Task: Add Sprouts Organic Baby Spinach to the cart.
Action: Mouse moved to (52, 366)
Screenshot: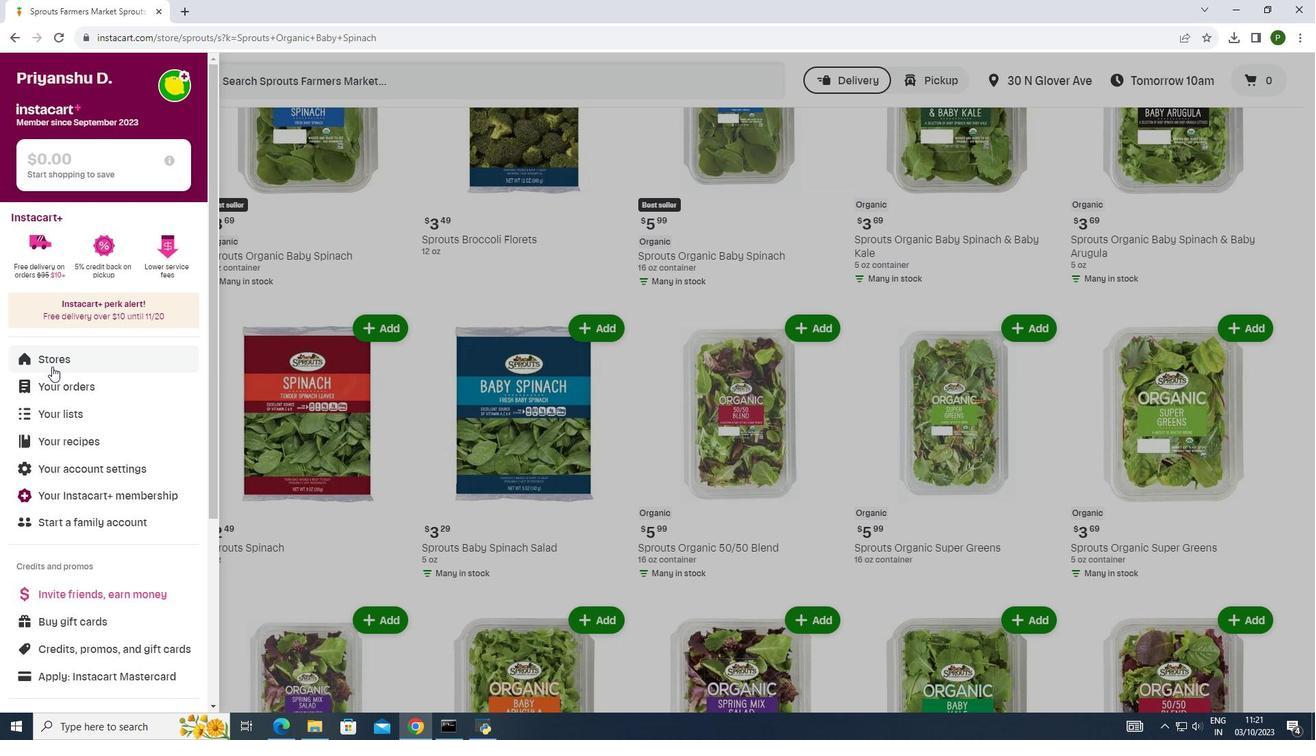 
Action: Mouse pressed left at (52, 366)
Screenshot: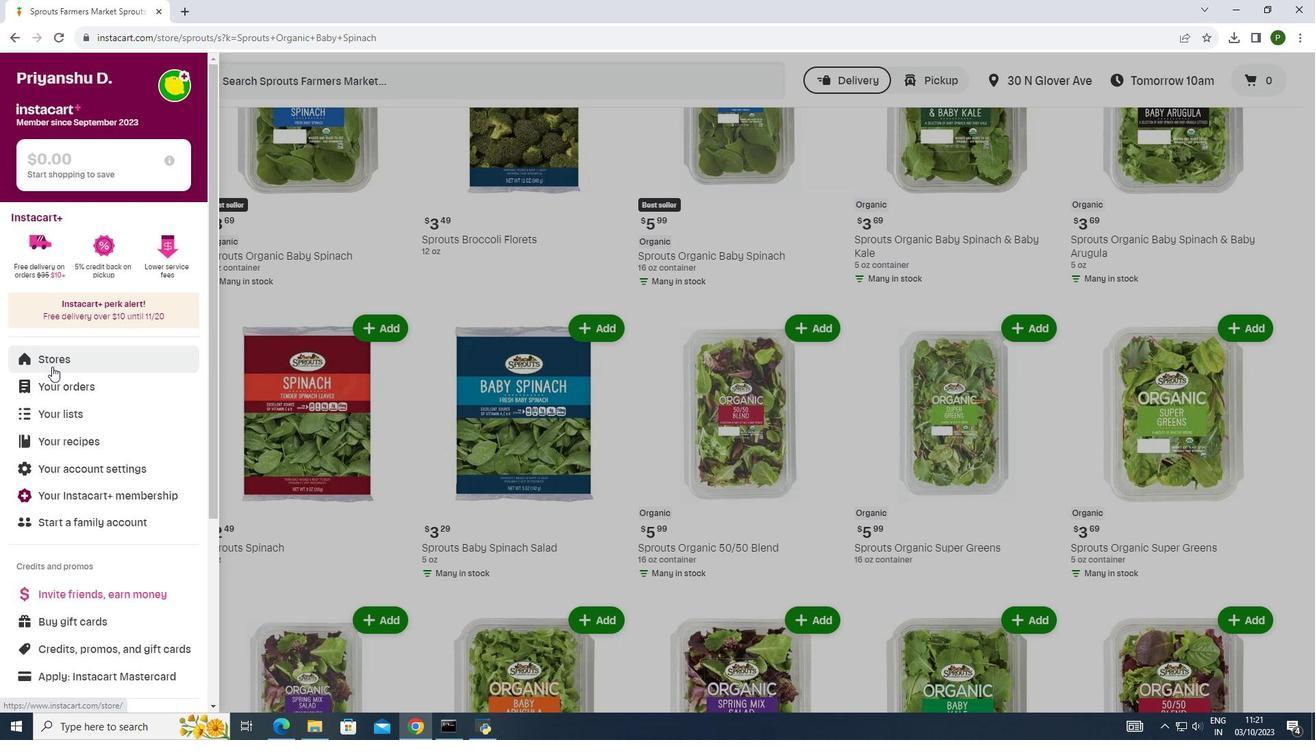 
Action: Mouse moved to (306, 130)
Screenshot: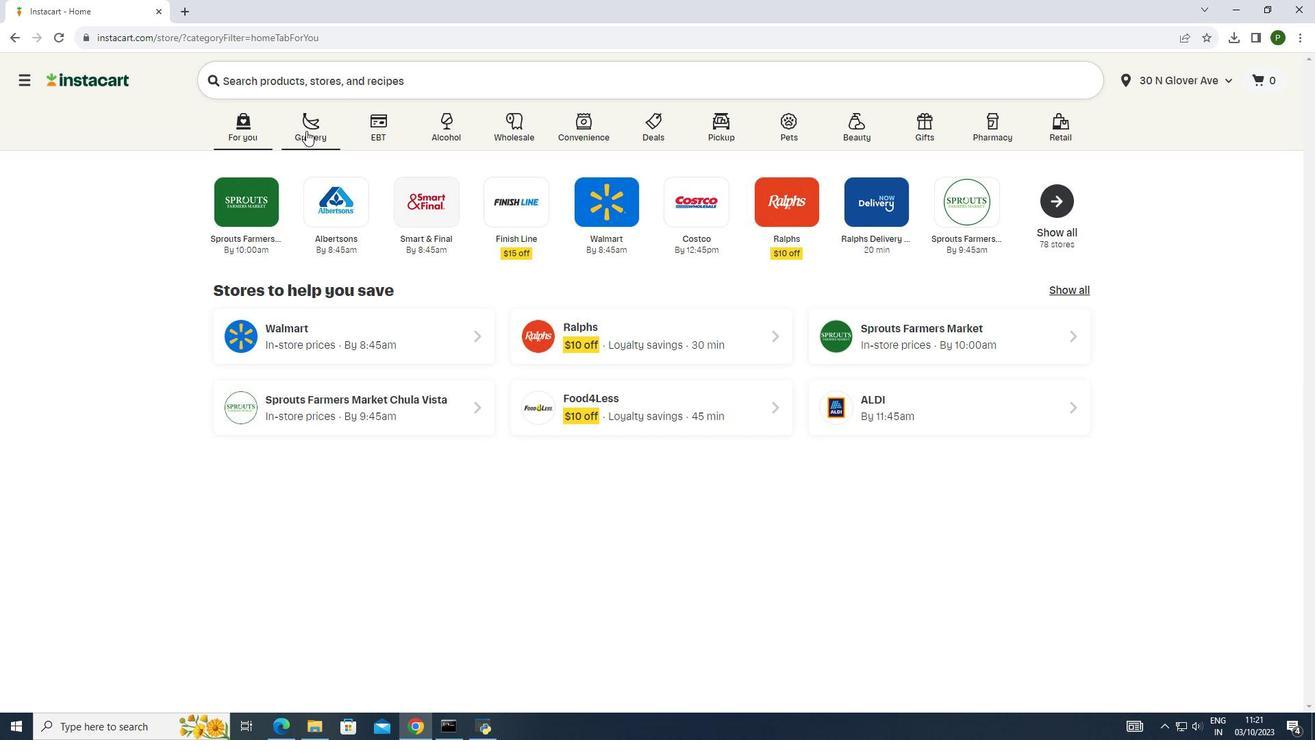 
Action: Mouse pressed left at (306, 130)
Screenshot: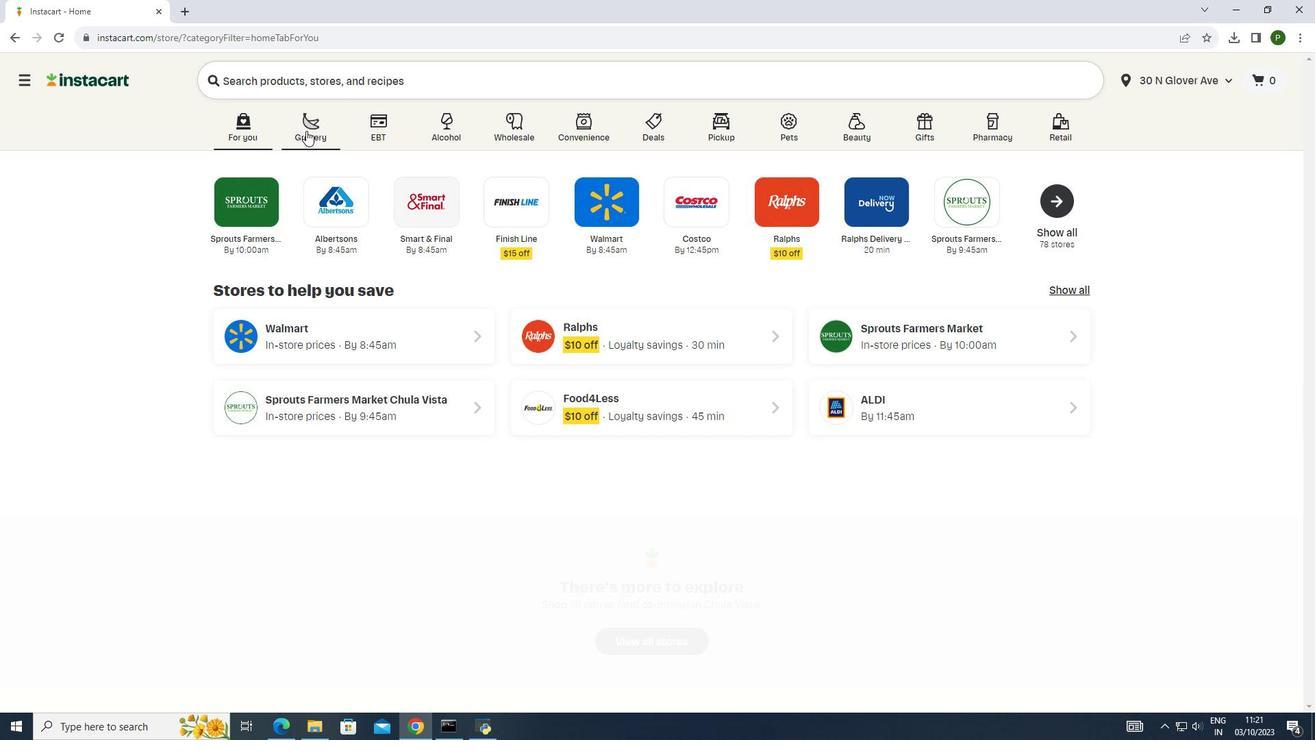 
Action: Mouse moved to (692, 206)
Screenshot: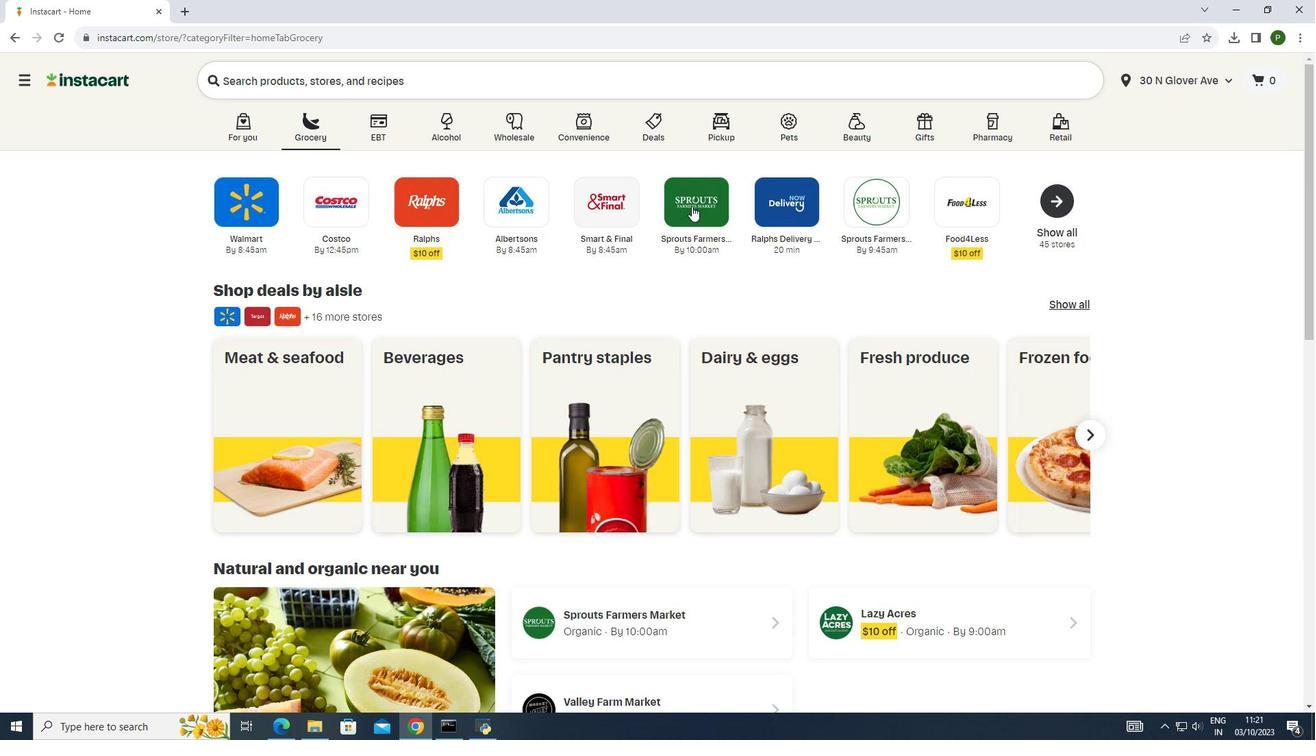 
Action: Mouse pressed left at (692, 206)
Screenshot: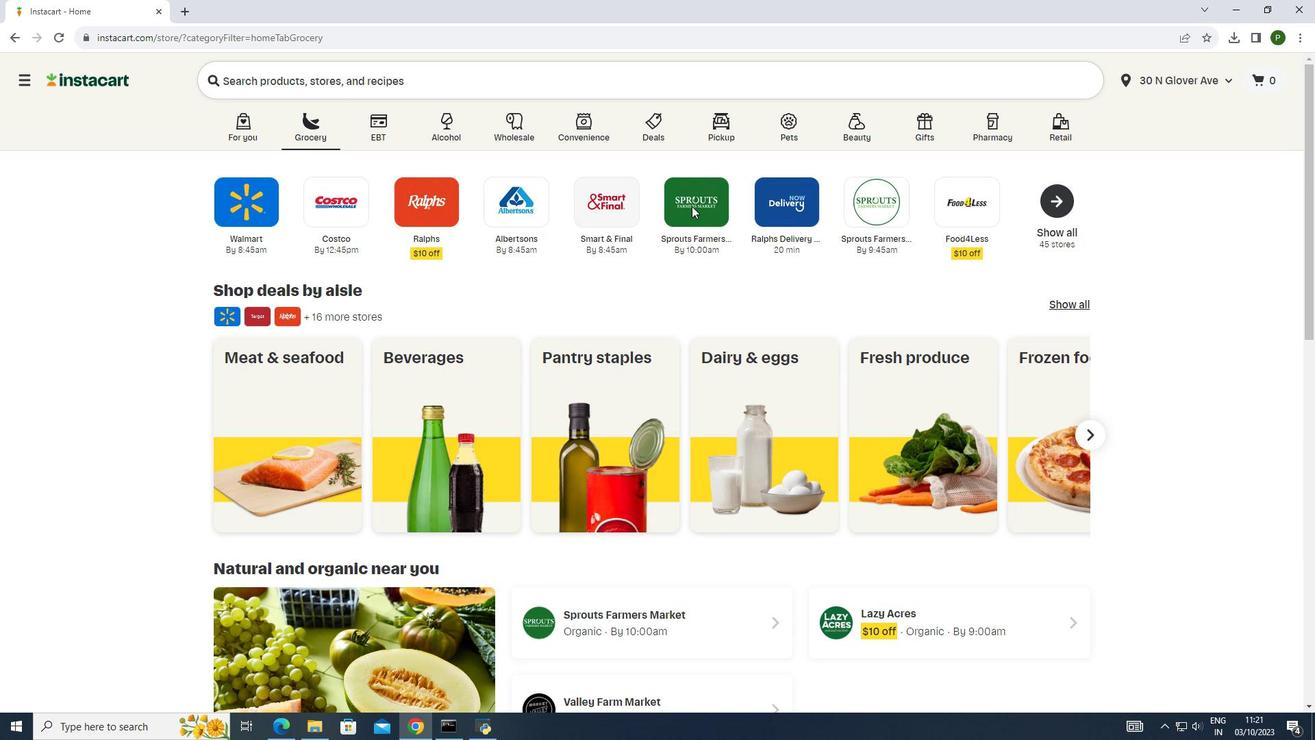 
Action: Mouse moved to (111, 365)
Screenshot: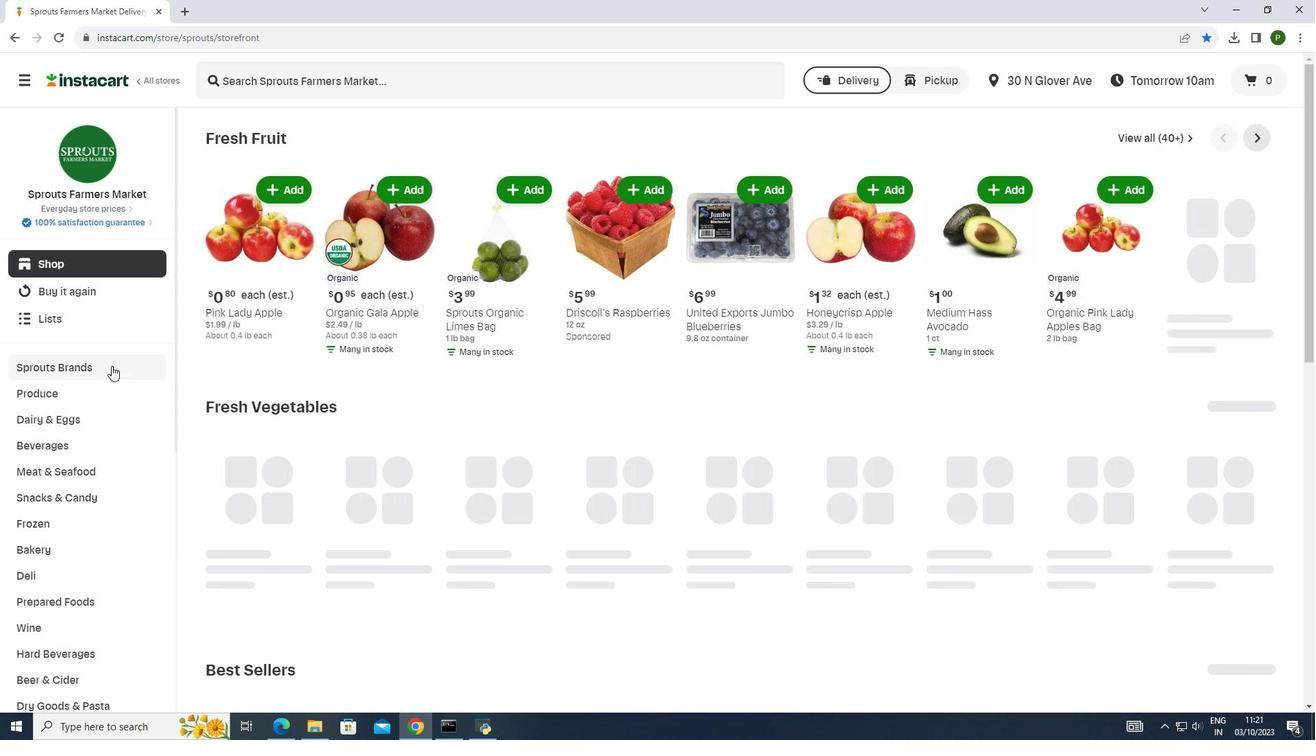 
Action: Mouse pressed left at (111, 365)
Screenshot: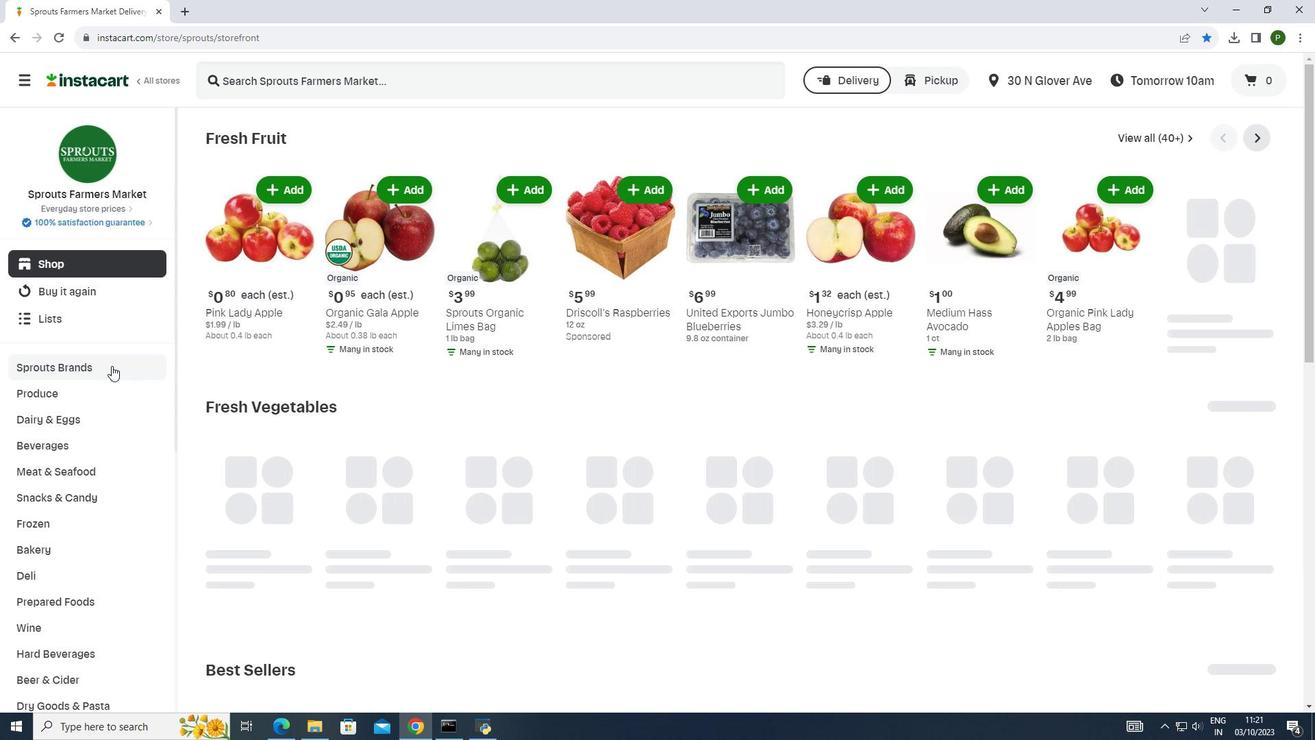 
Action: Mouse moved to (71, 446)
Screenshot: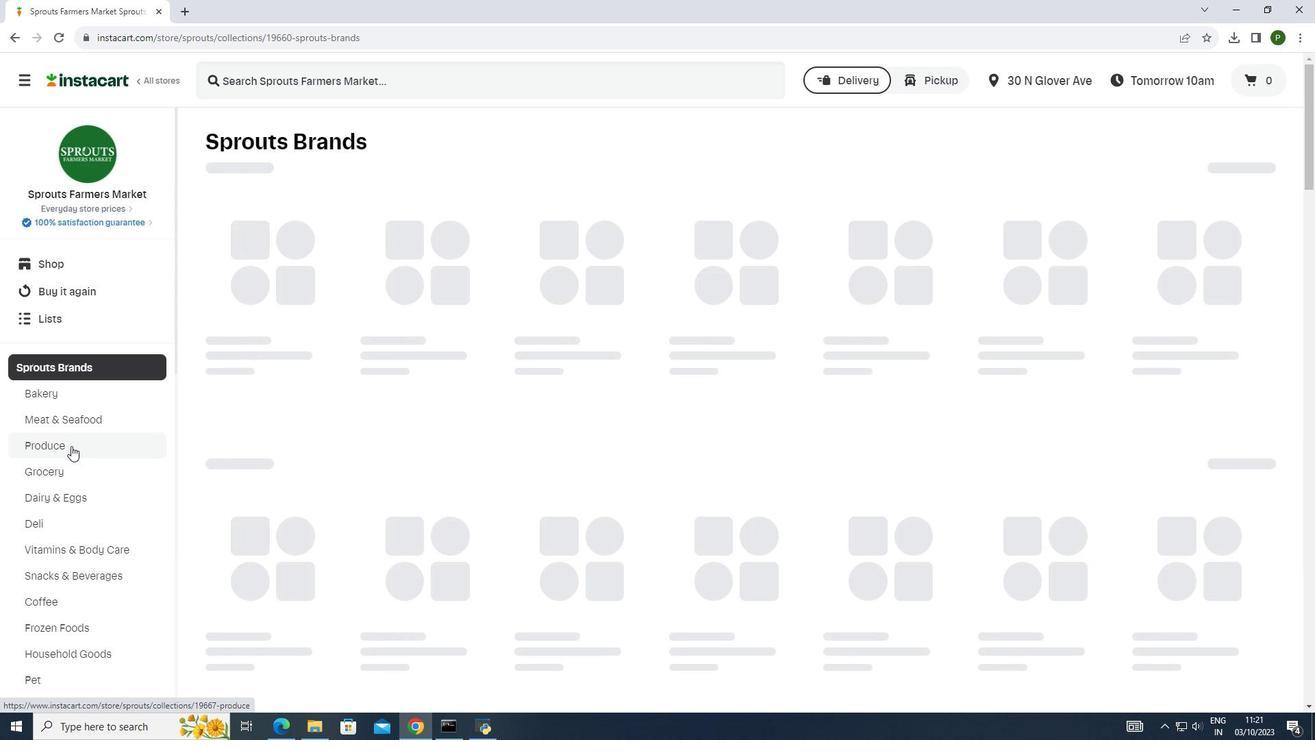 
Action: Mouse pressed left at (71, 446)
Screenshot: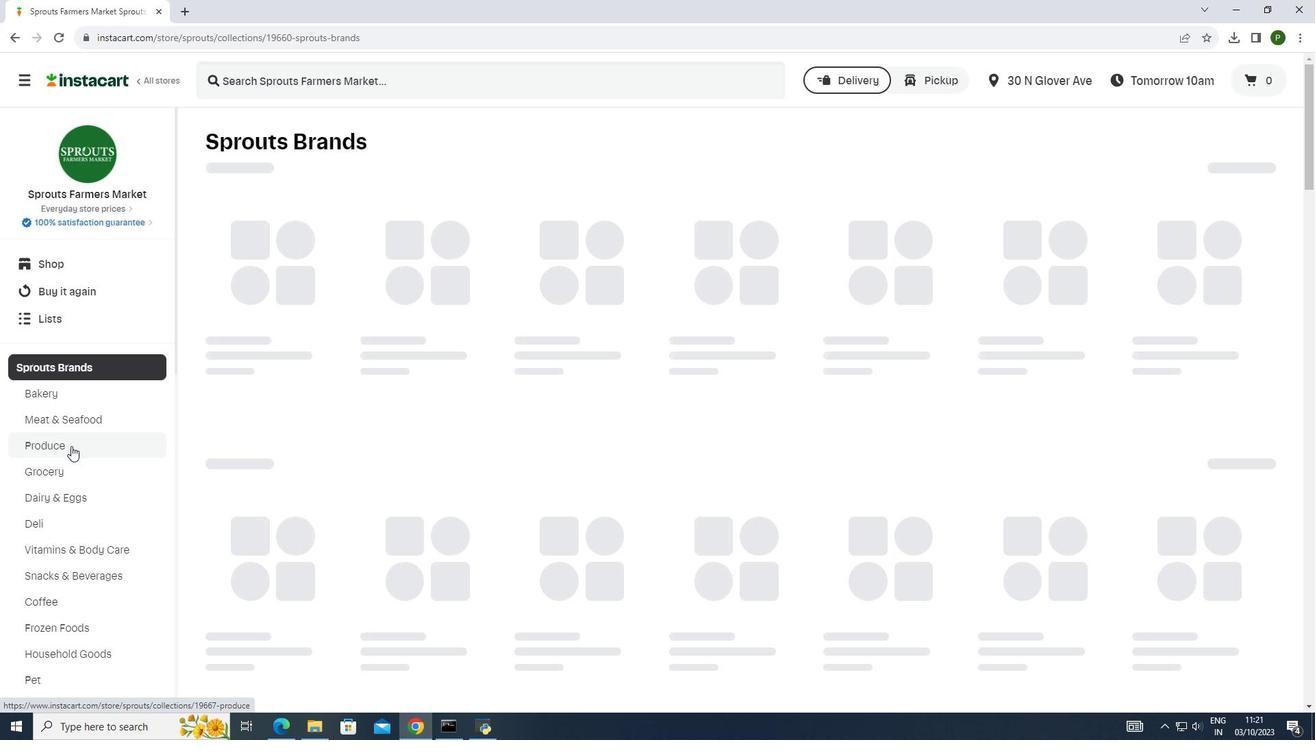 
Action: Mouse moved to (410, 248)
Screenshot: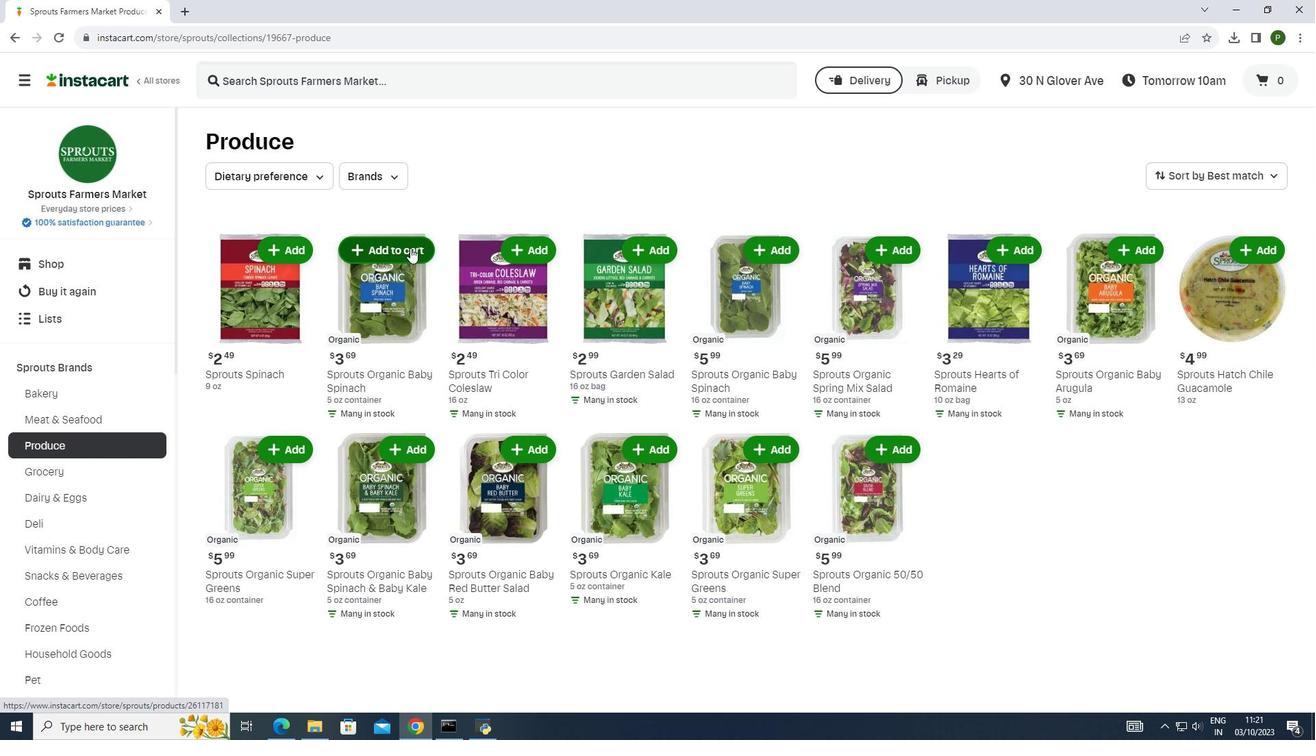 
Action: Mouse pressed left at (410, 248)
Screenshot: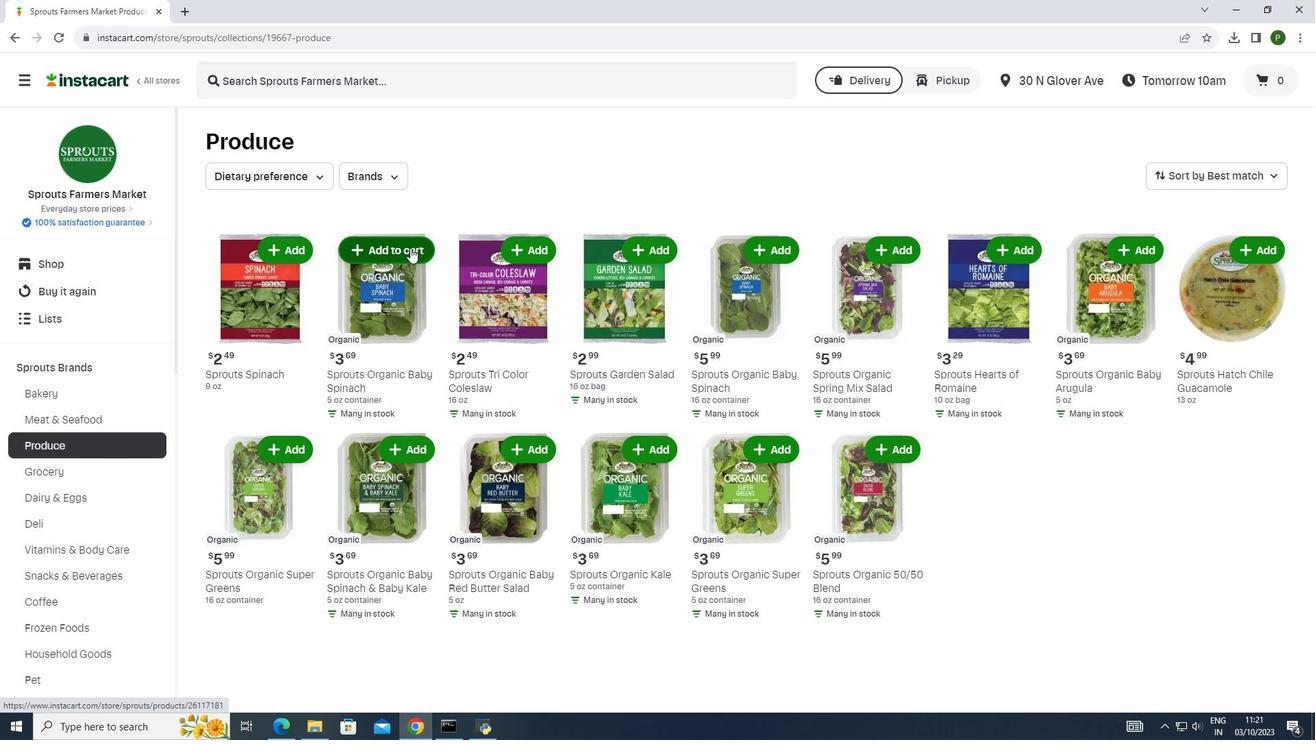 
Action: Mouse moved to (409, 246)
Screenshot: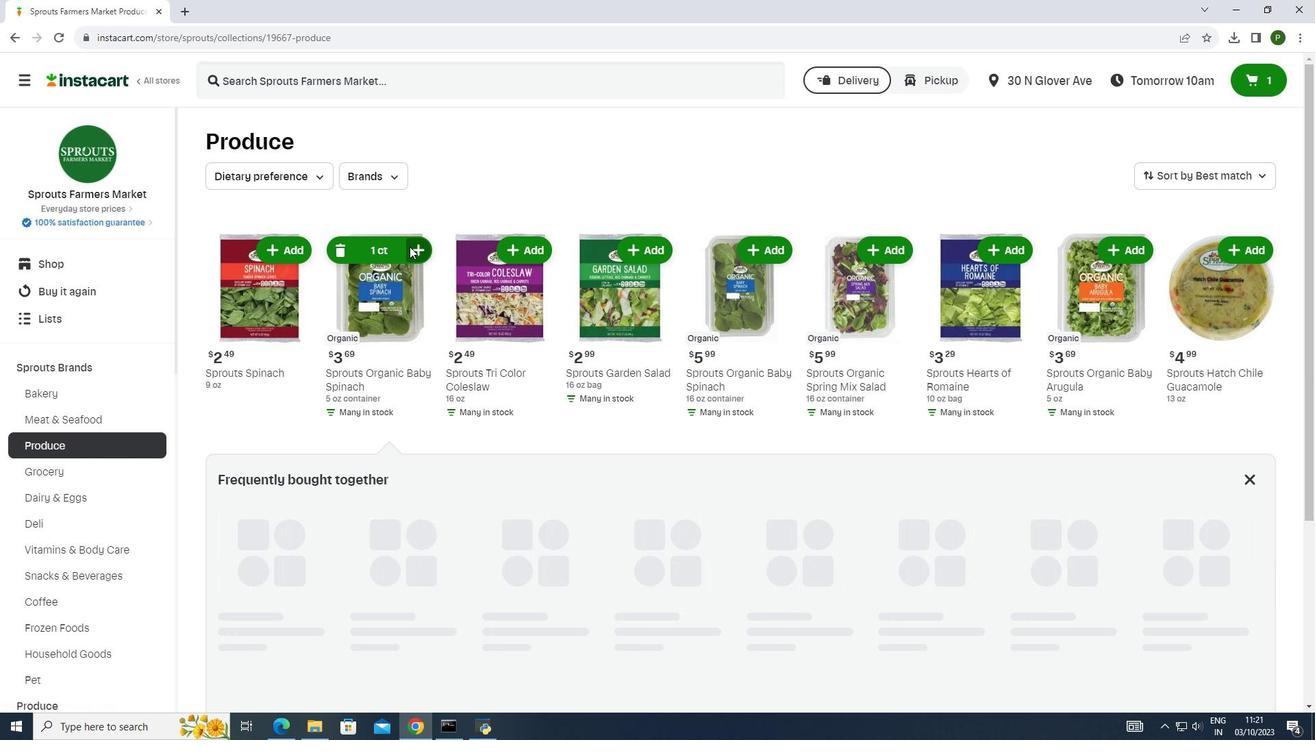 
